 Task: Select social services as the cause.
Action: Mouse moved to (832, 115)
Screenshot: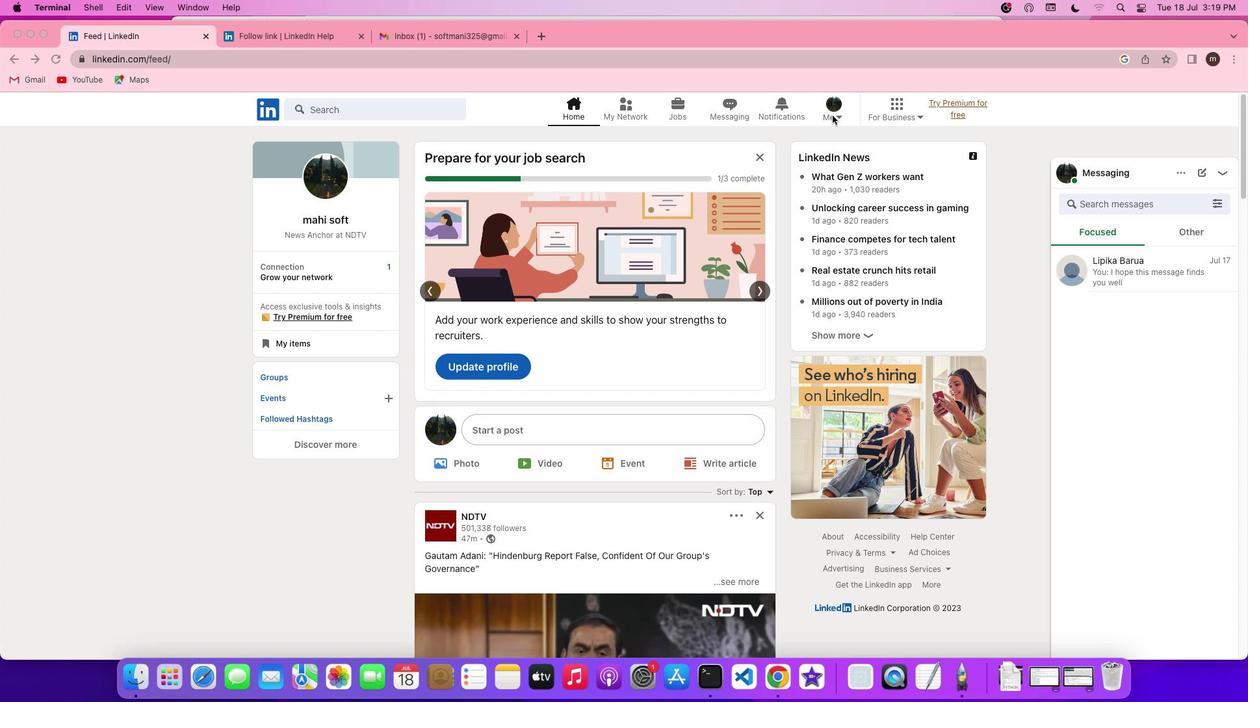 
Action: Mouse pressed left at (832, 115)
Screenshot: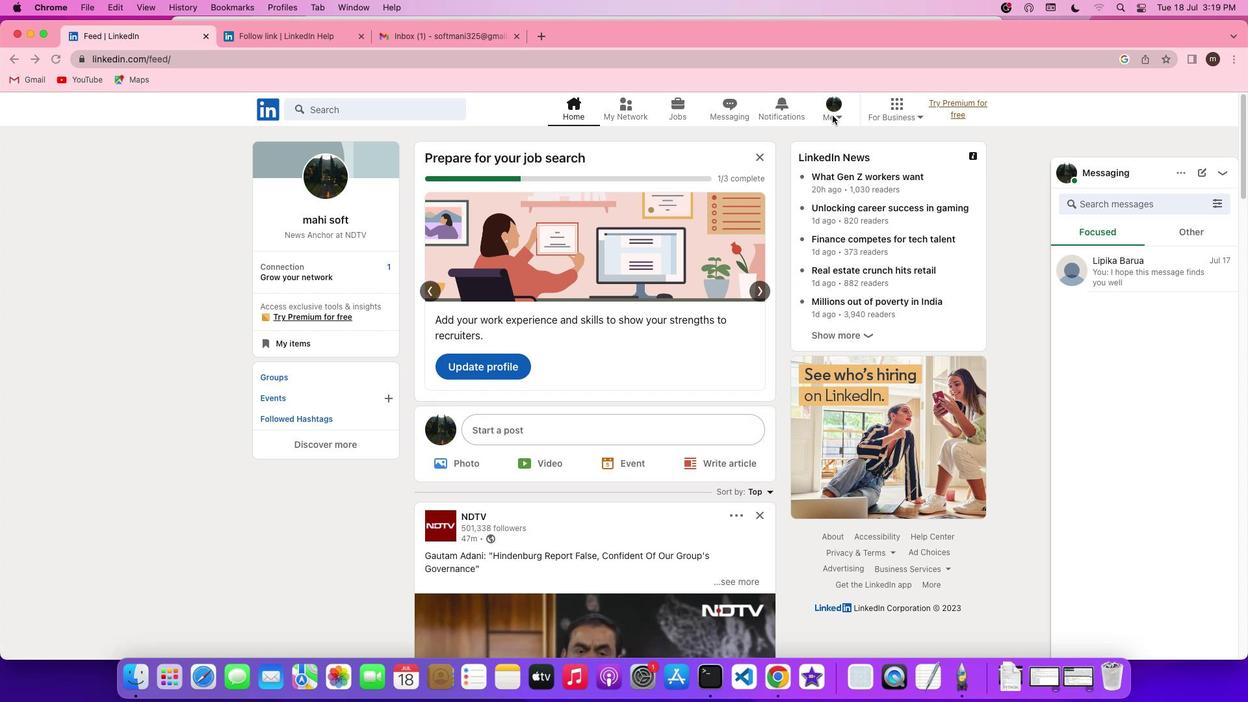 
Action: Mouse moved to (833, 115)
Screenshot: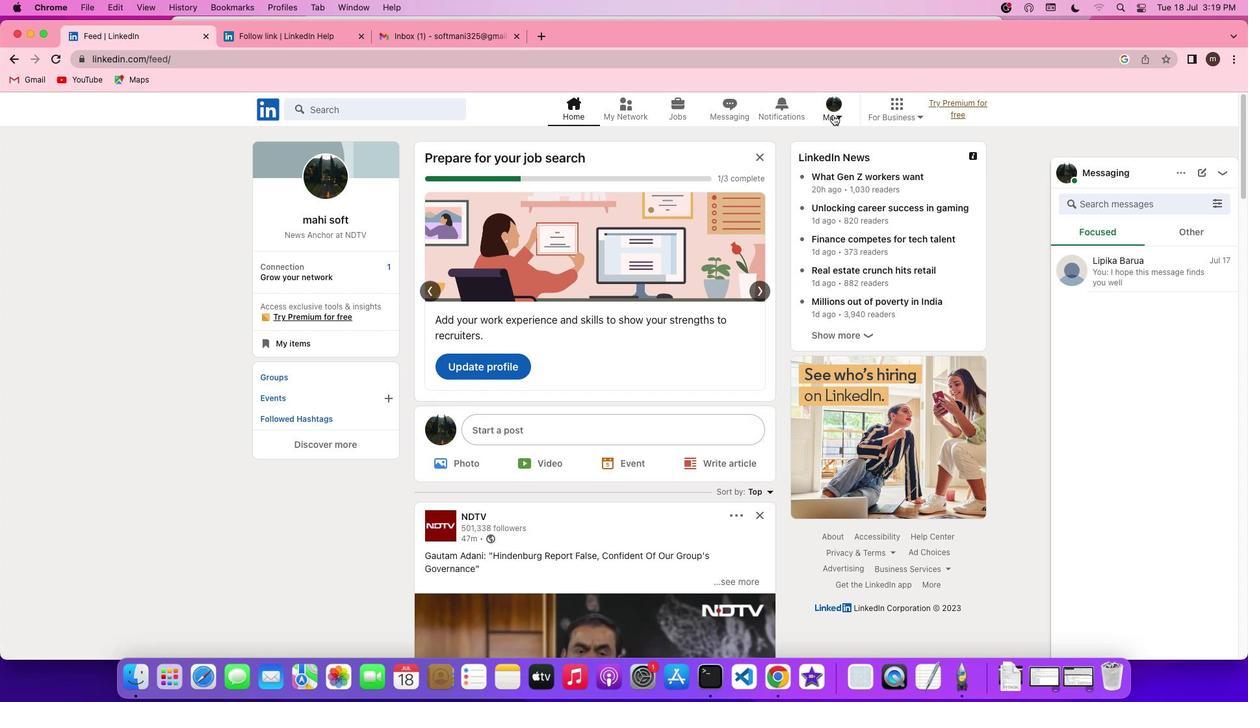 
Action: Mouse pressed left at (833, 115)
Screenshot: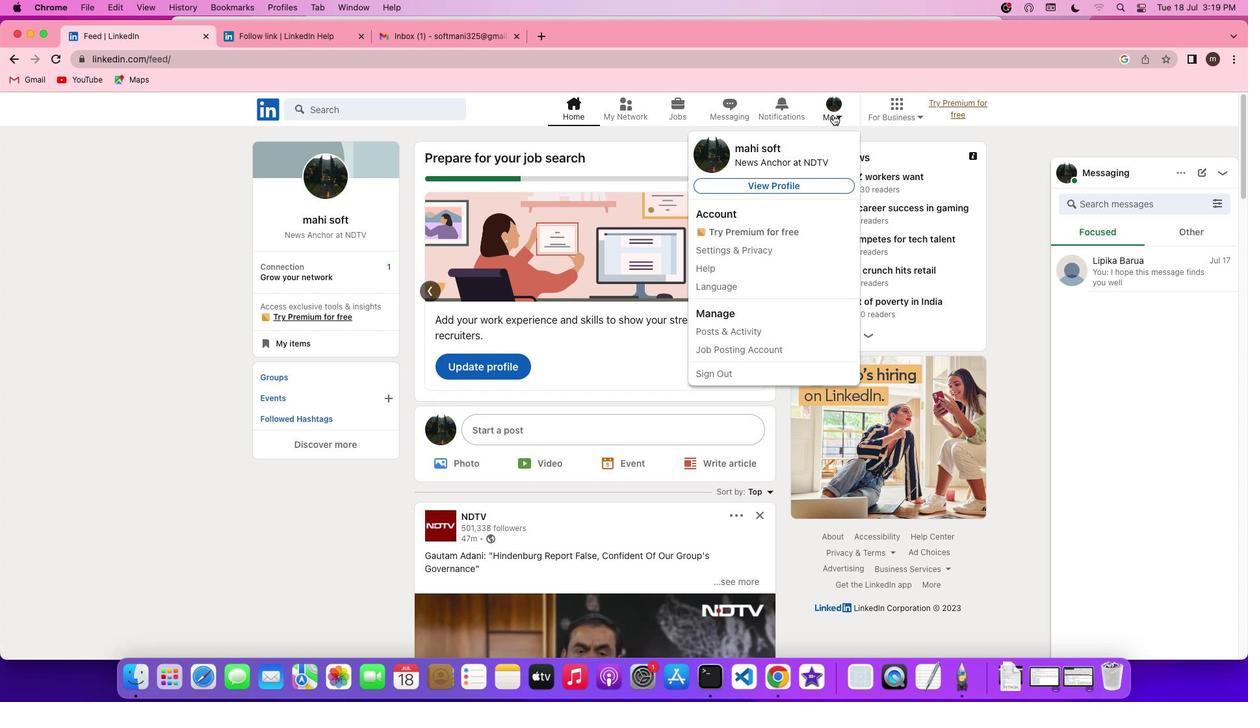 
Action: Mouse moved to (803, 182)
Screenshot: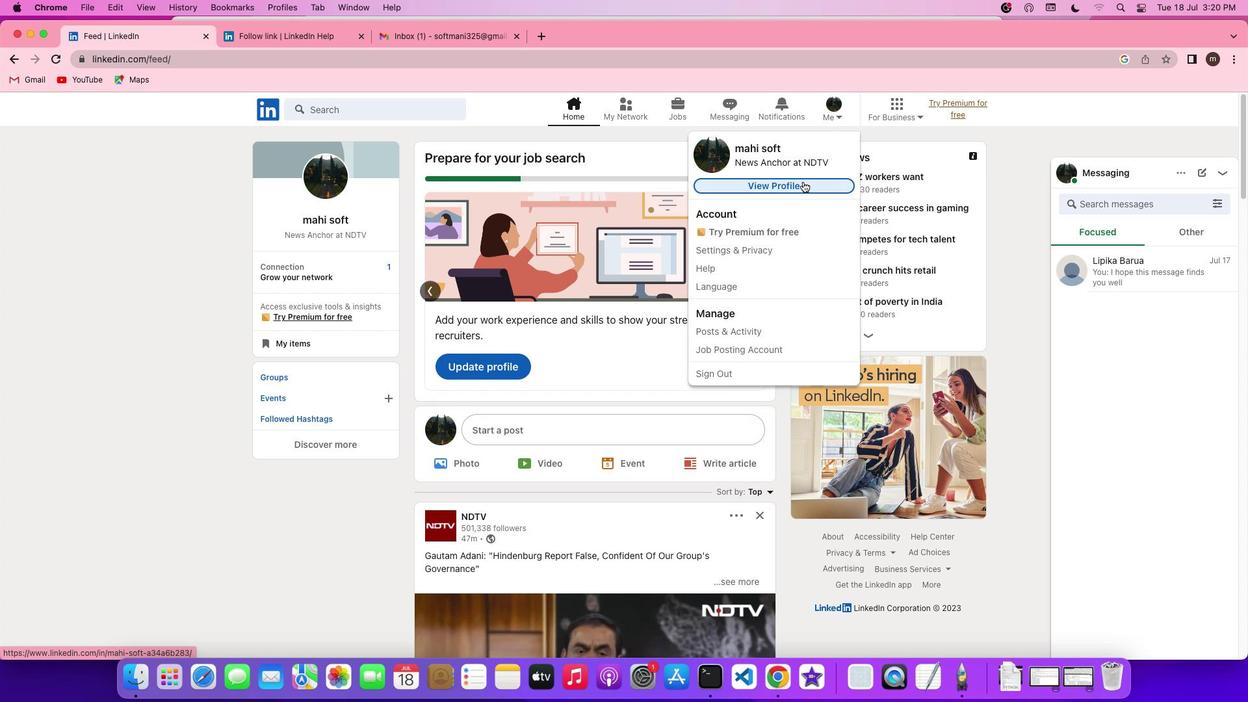 
Action: Mouse pressed left at (803, 182)
Screenshot: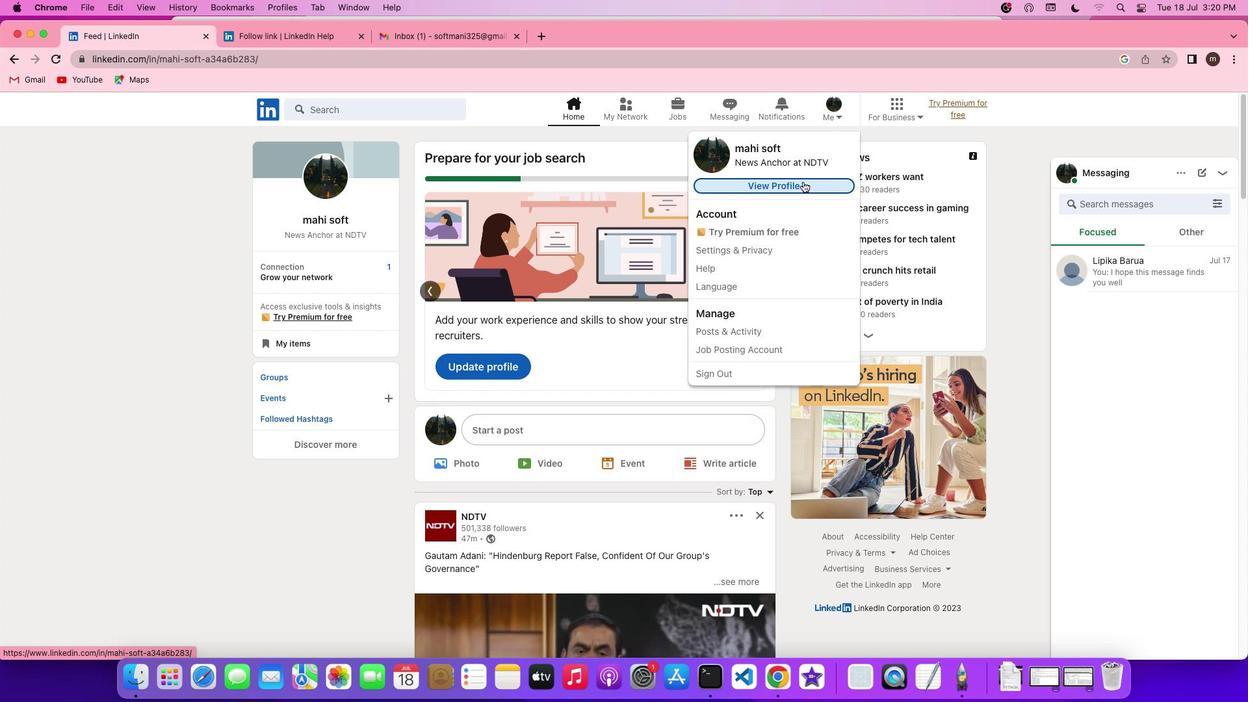 
Action: Mouse moved to (405, 392)
Screenshot: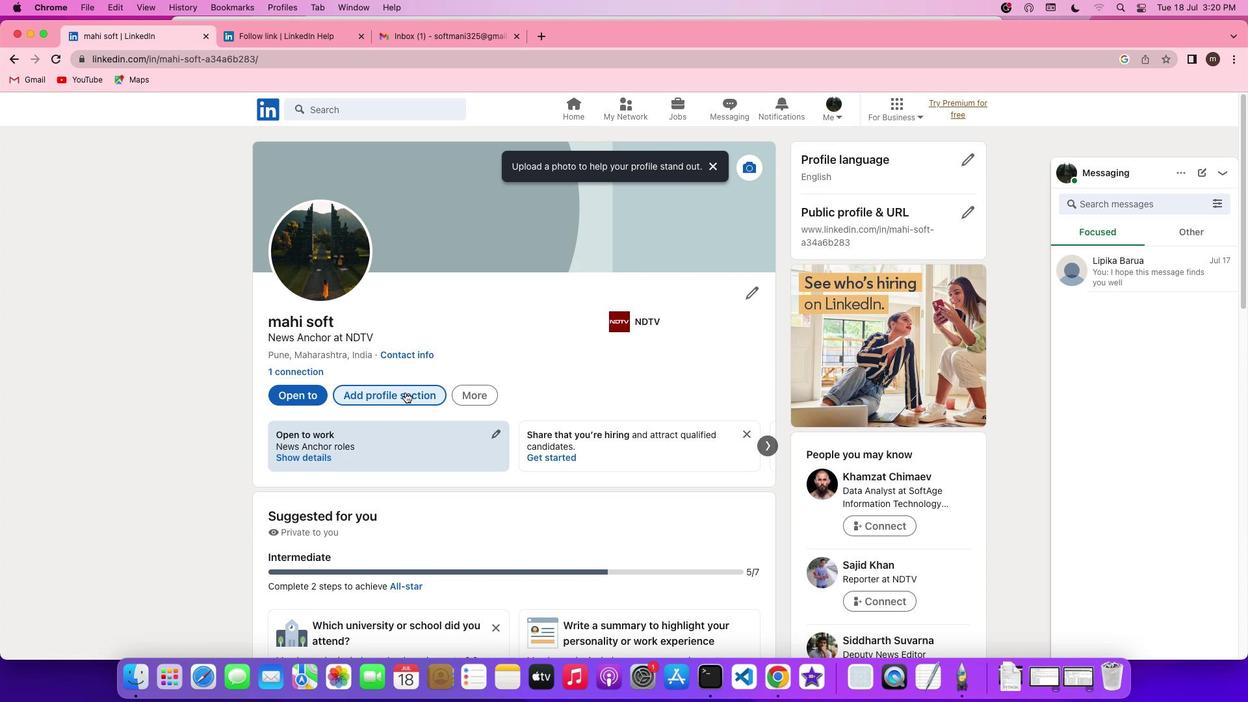 
Action: Mouse pressed left at (405, 392)
Screenshot: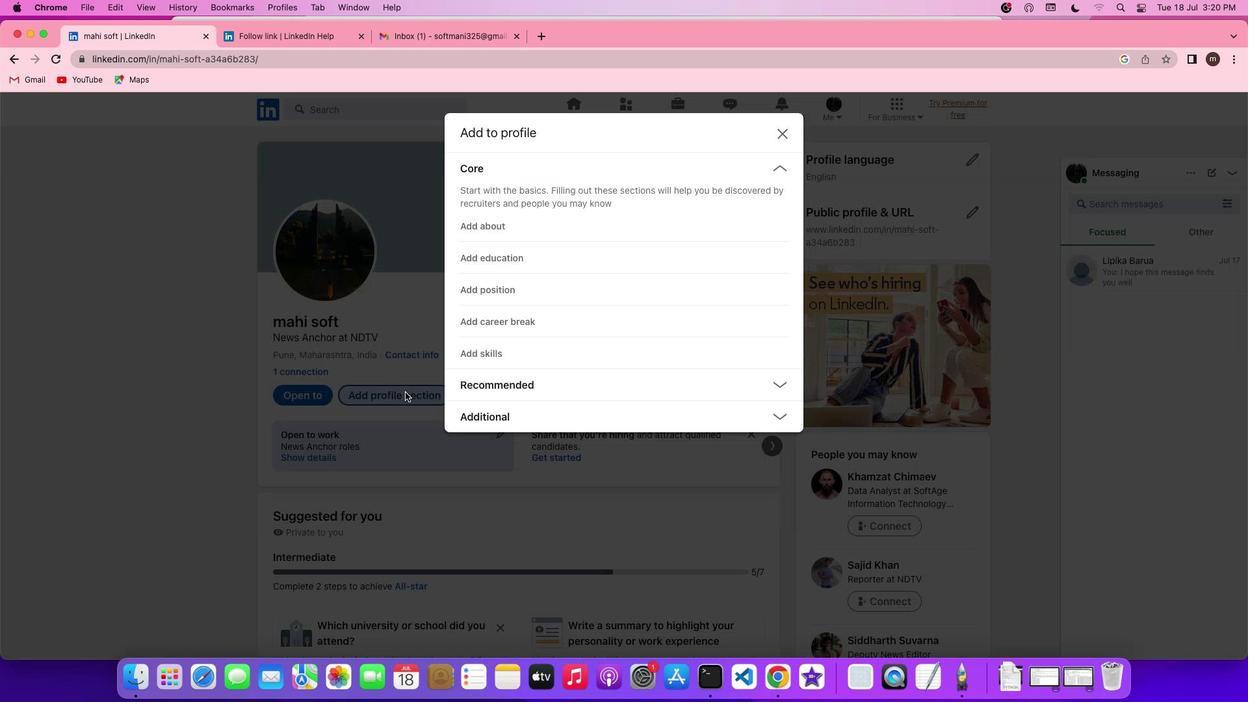 
Action: Mouse moved to (481, 411)
Screenshot: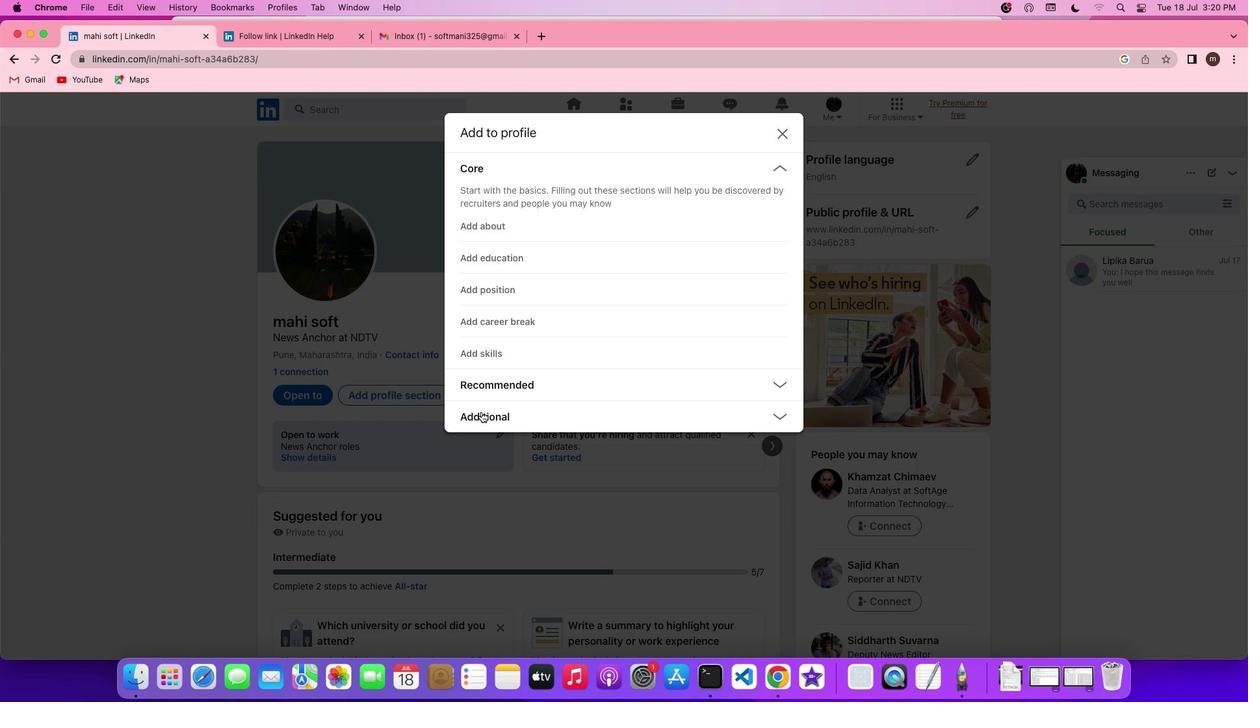 
Action: Mouse pressed left at (481, 411)
Screenshot: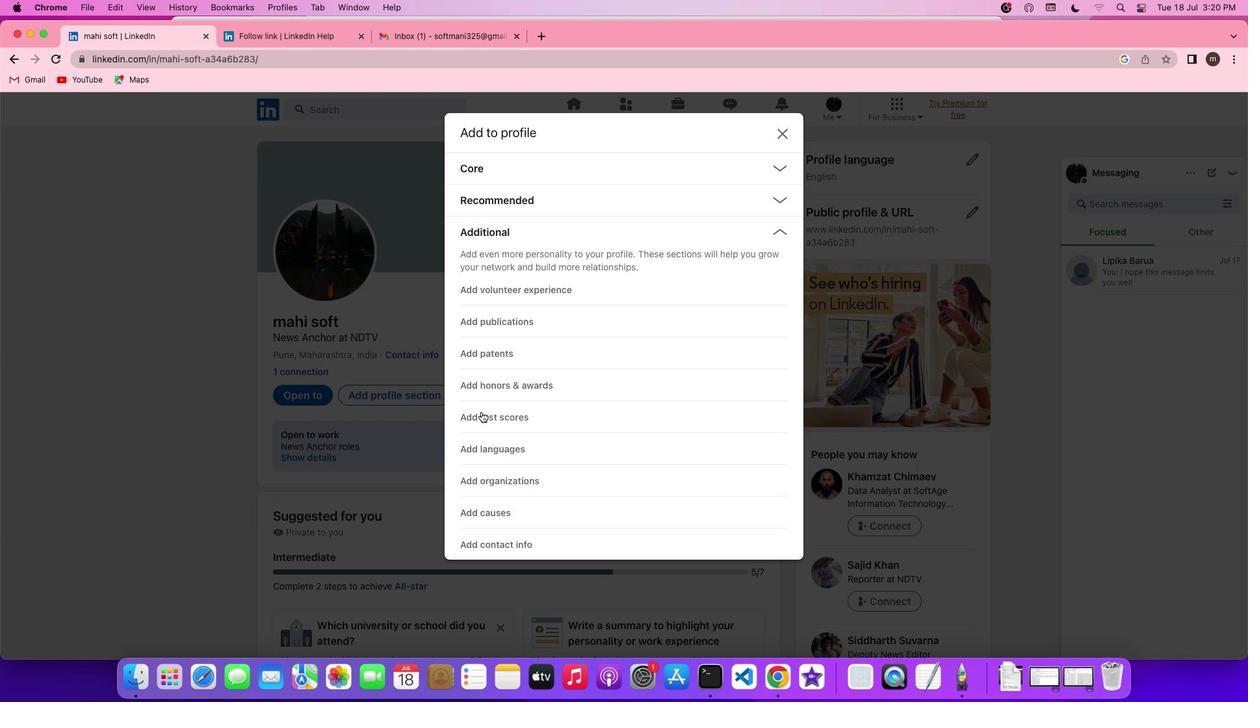 
Action: Mouse moved to (502, 291)
Screenshot: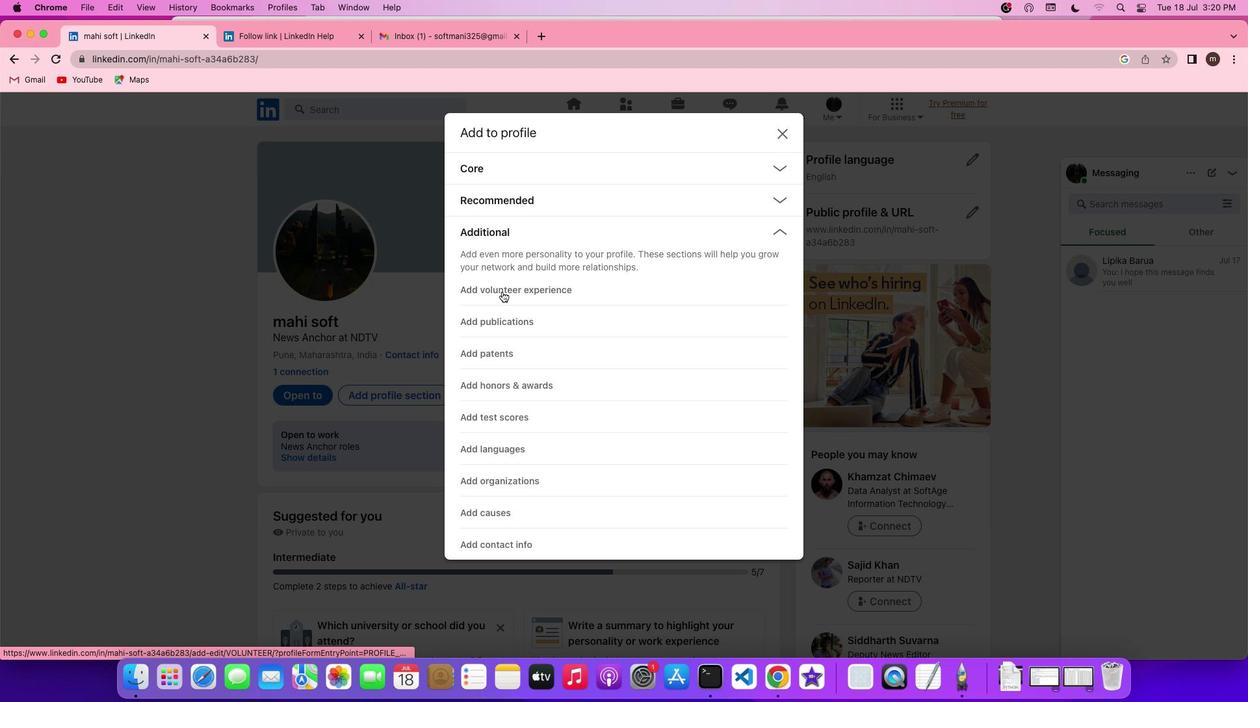 
Action: Mouse pressed left at (502, 291)
Screenshot: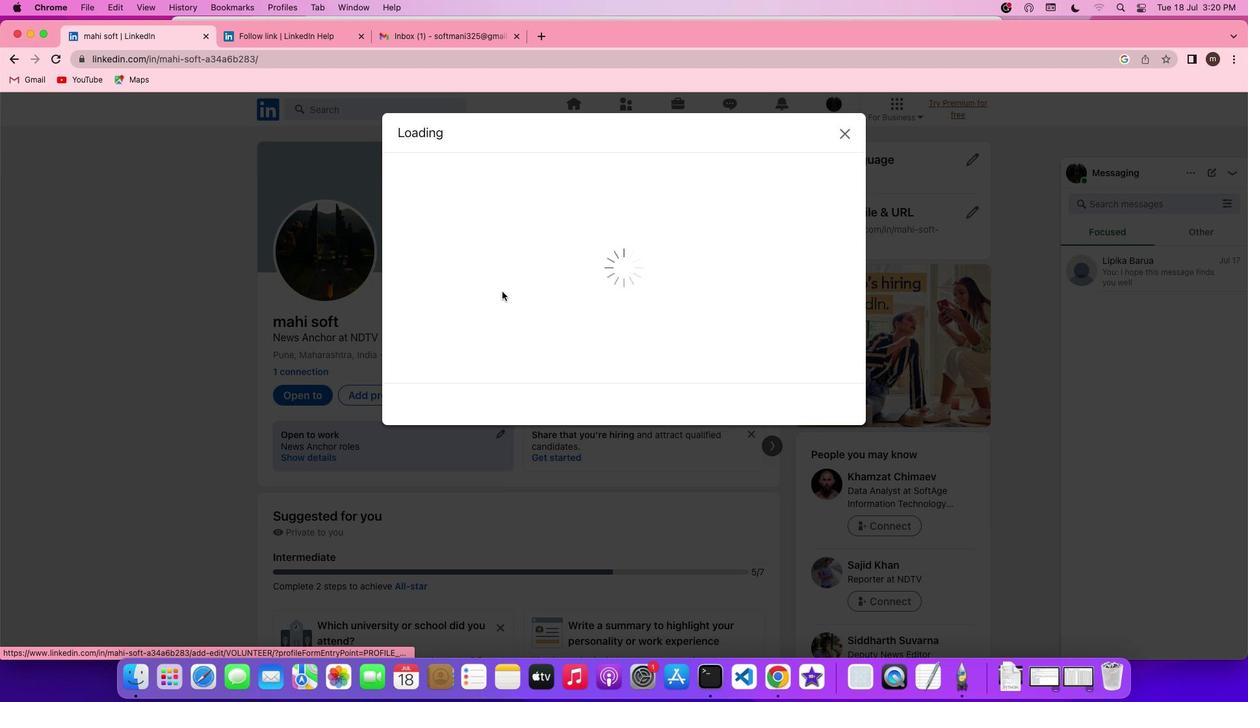 
Action: Mouse moved to (838, 310)
Screenshot: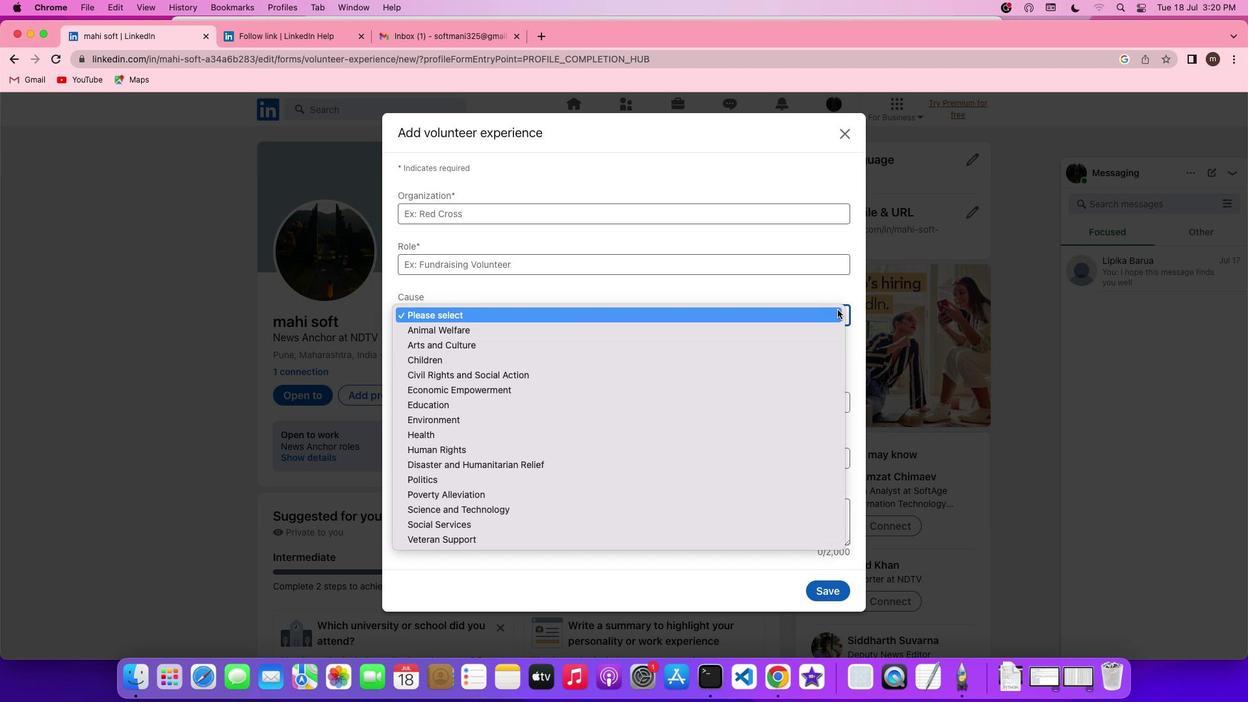 
Action: Mouse pressed left at (838, 310)
Screenshot: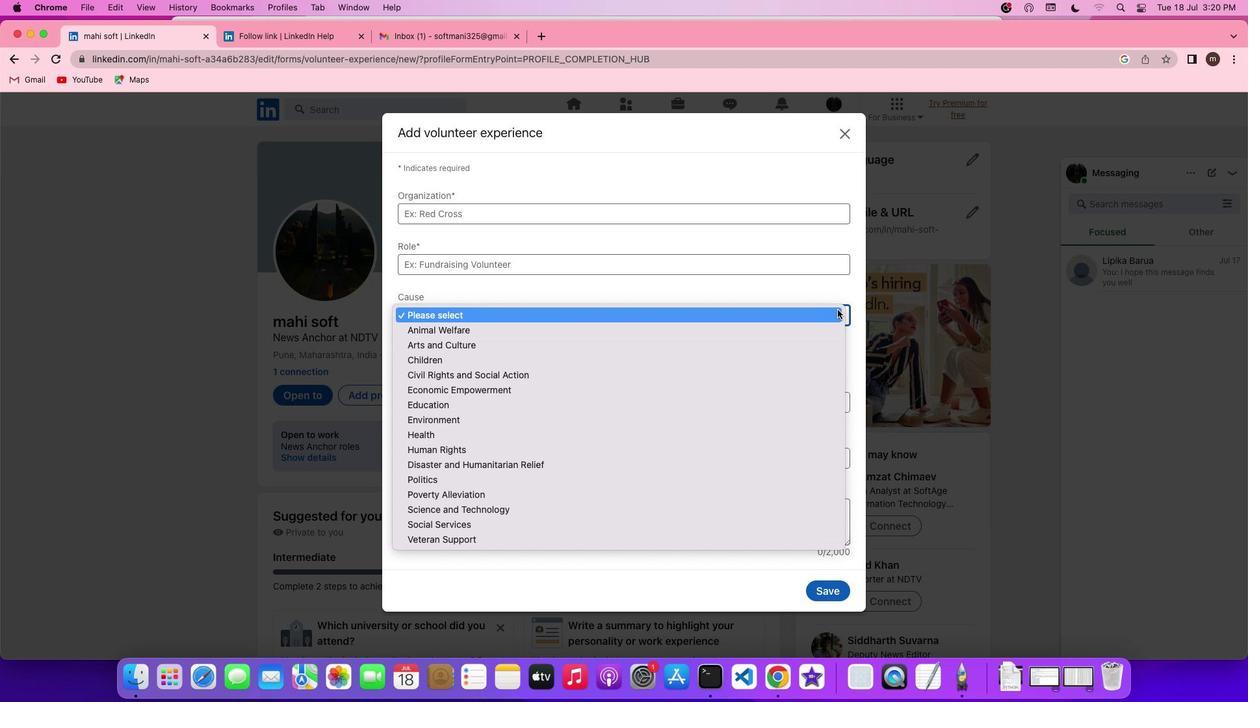 
Action: Mouse moved to (761, 526)
Screenshot: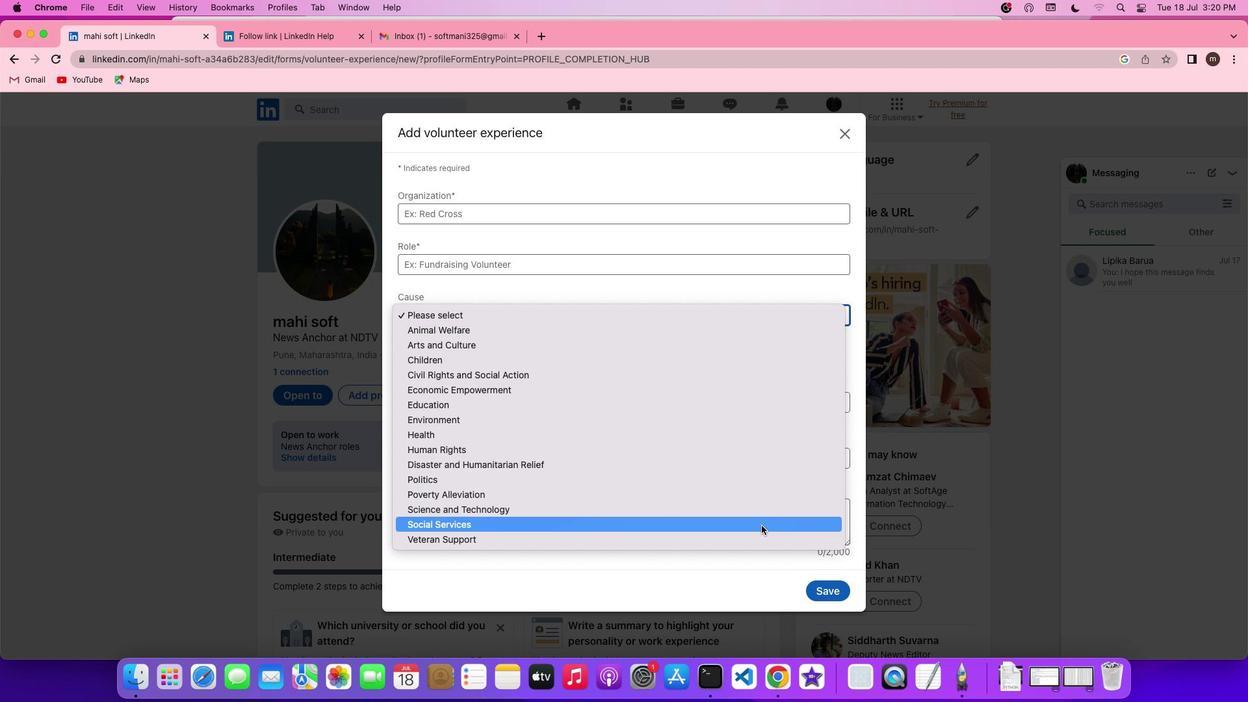 
Action: Mouse pressed left at (761, 526)
Screenshot: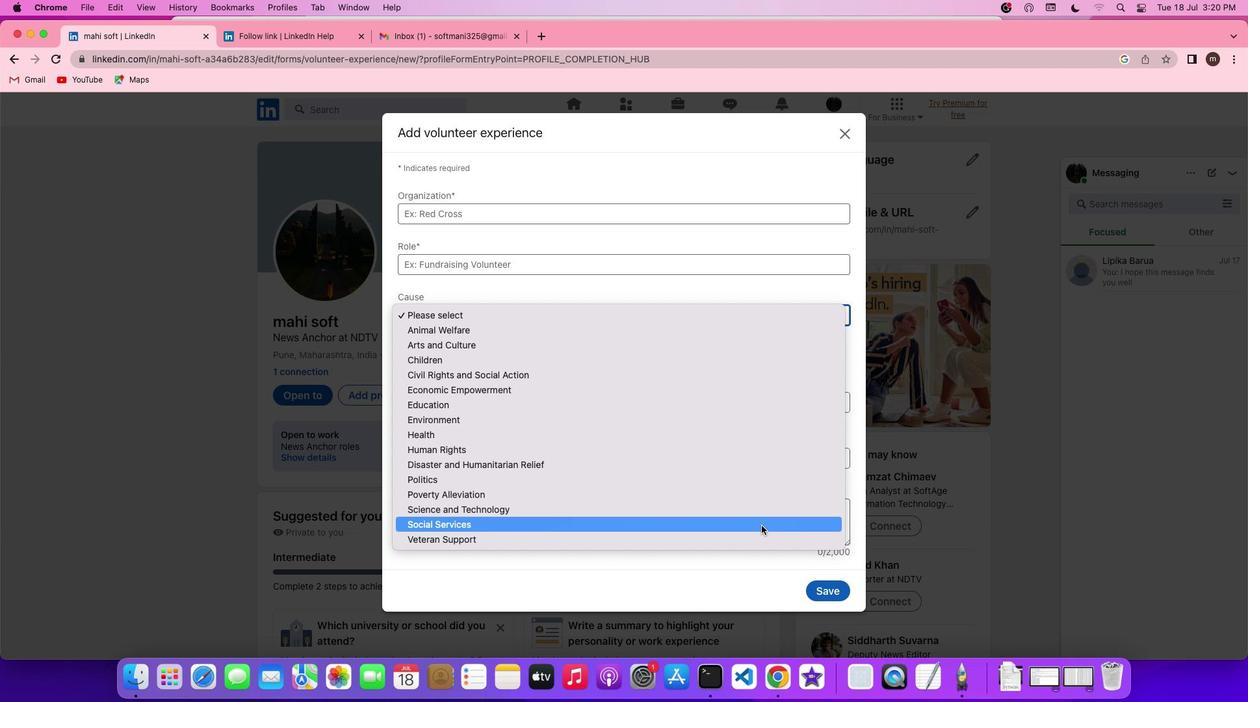 
